 Task: Choose the host language as French.
Action: Mouse moved to (1016, 132)
Screenshot: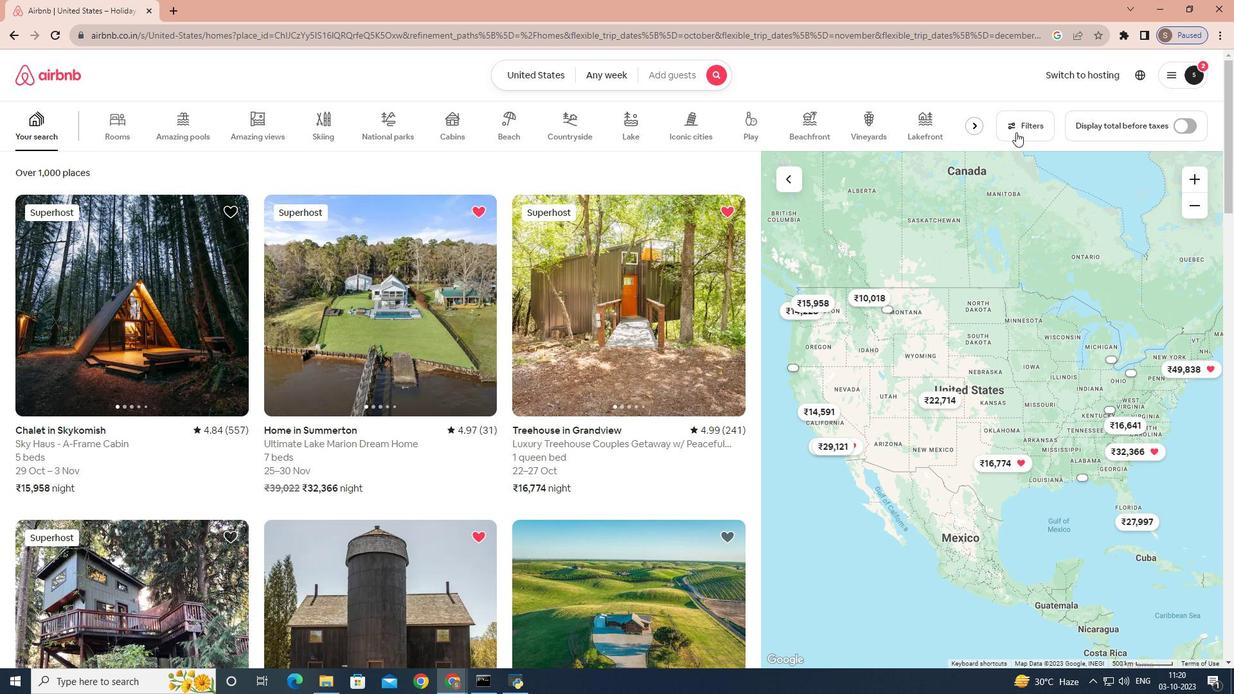 
Action: Mouse pressed left at (1016, 132)
Screenshot: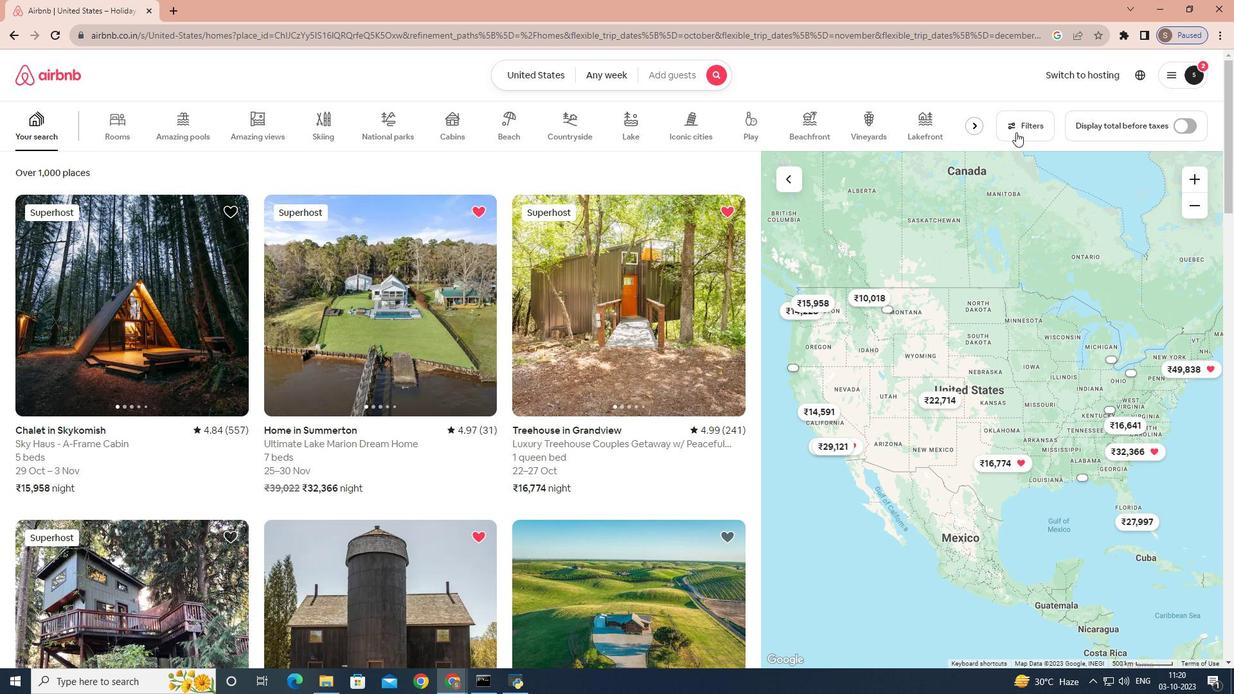 
Action: Mouse moved to (775, 187)
Screenshot: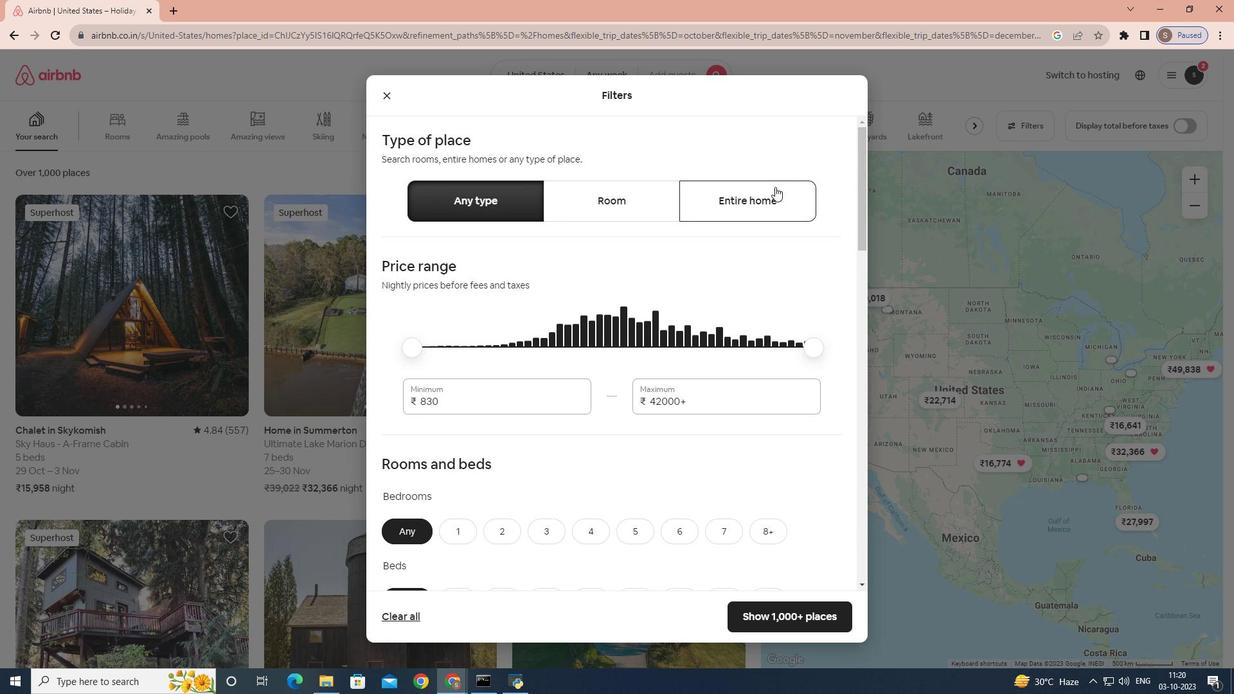 
Action: Mouse pressed left at (775, 187)
Screenshot: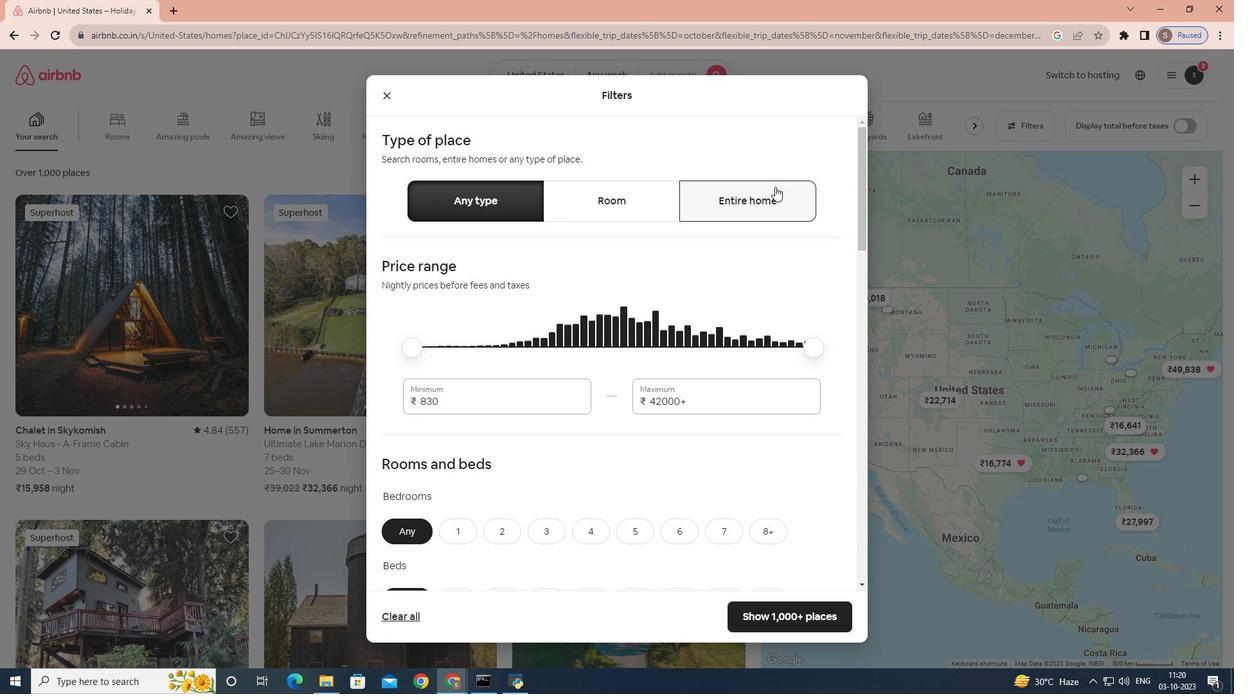
Action: Mouse moved to (685, 230)
Screenshot: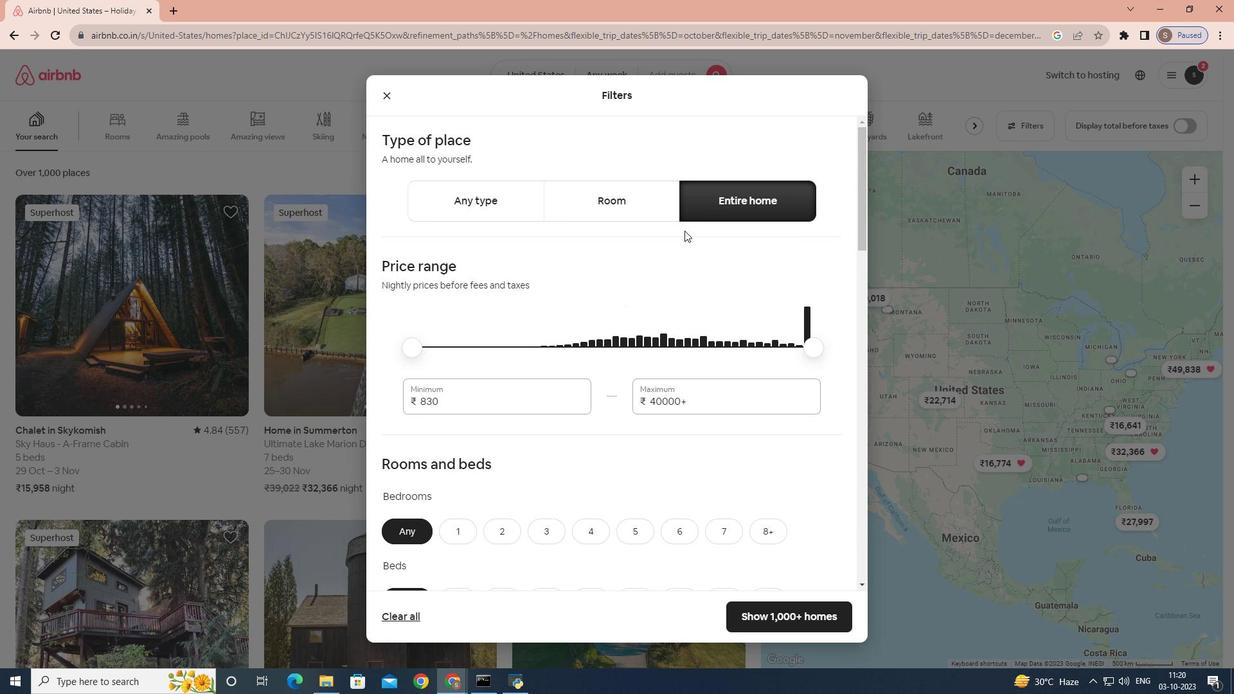 
Action: Mouse scrolled (685, 230) with delta (0, 0)
Screenshot: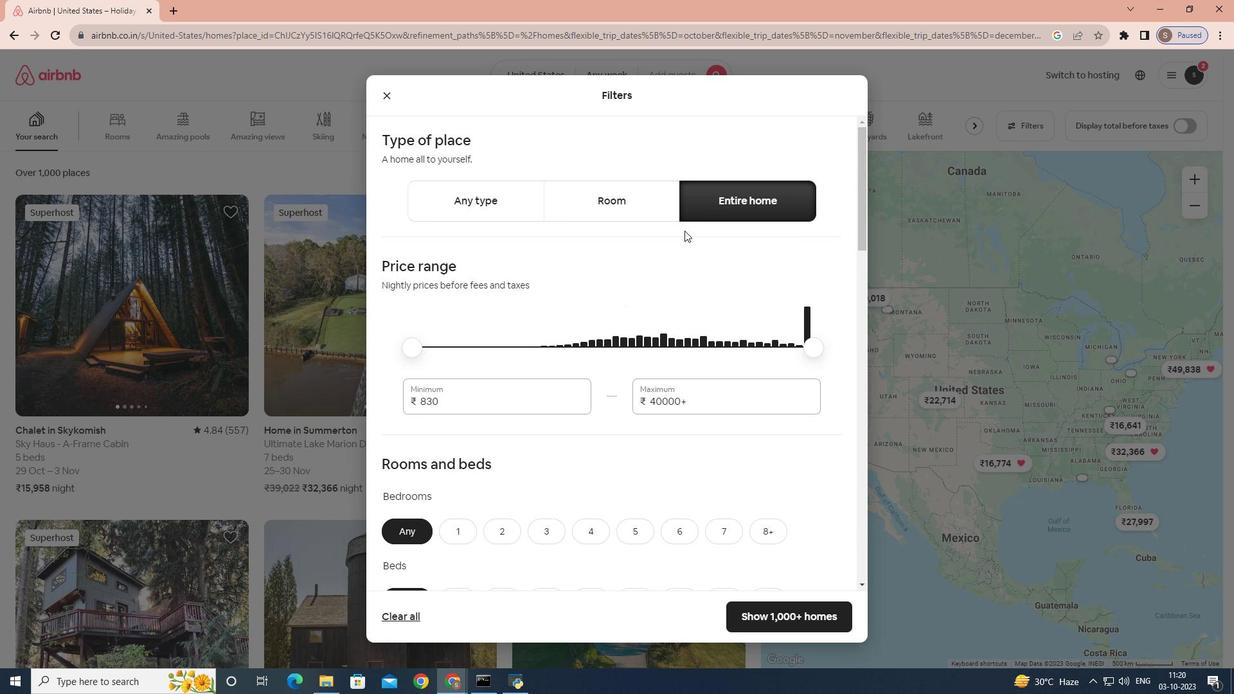
Action: Mouse moved to (684, 230)
Screenshot: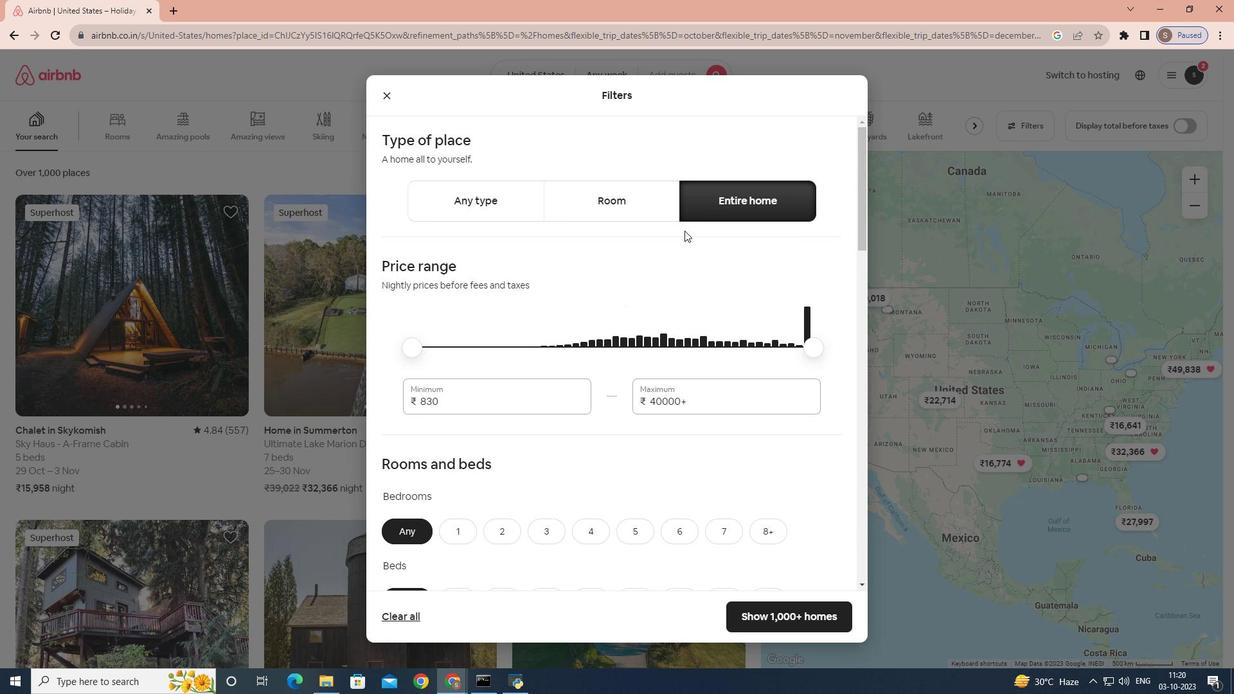 
Action: Mouse scrolled (684, 230) with delta (0, 0)
Screenshot: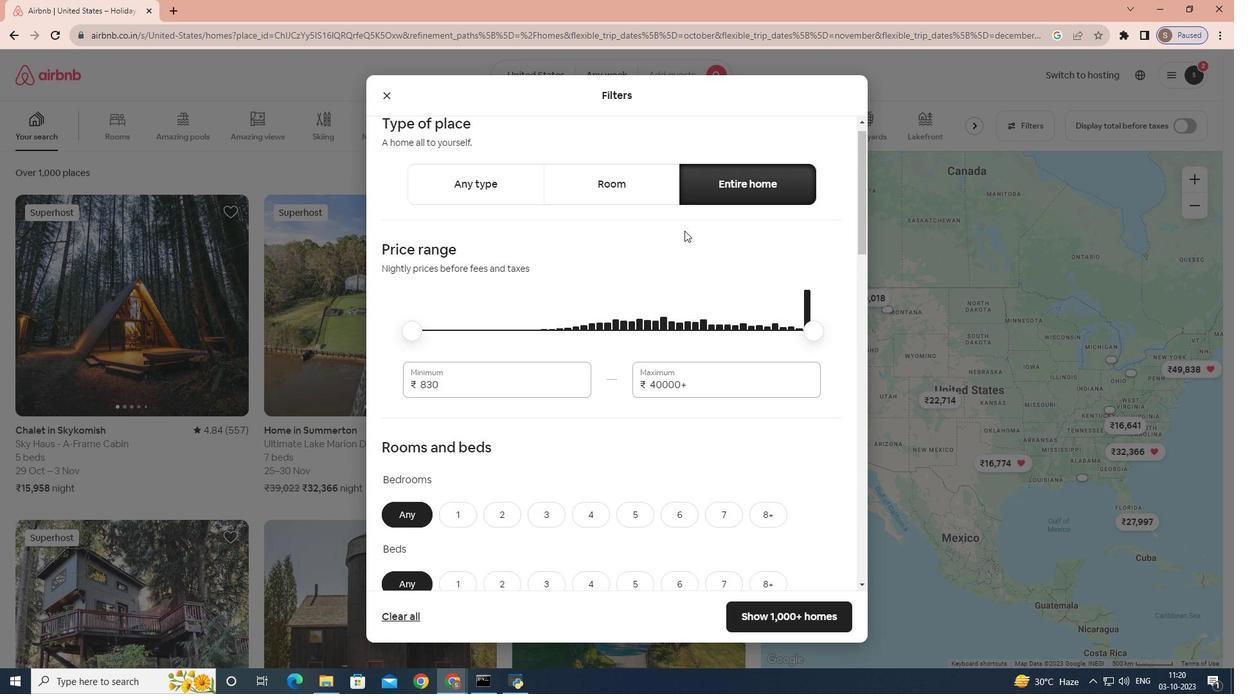 
Action: Mouse scrolled (684, 230) with delta (0, 0)
Screenshot: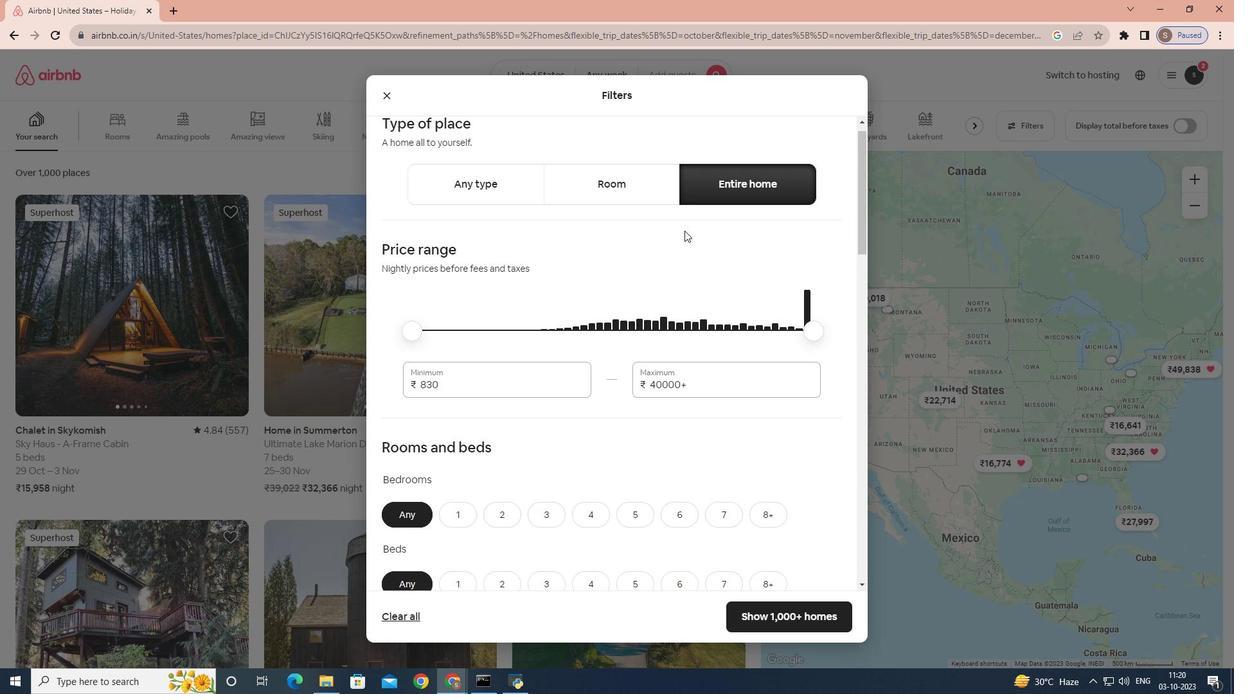 
Action: Mouse scrolled (684, 230) with delta (0, 0)
Screenshot: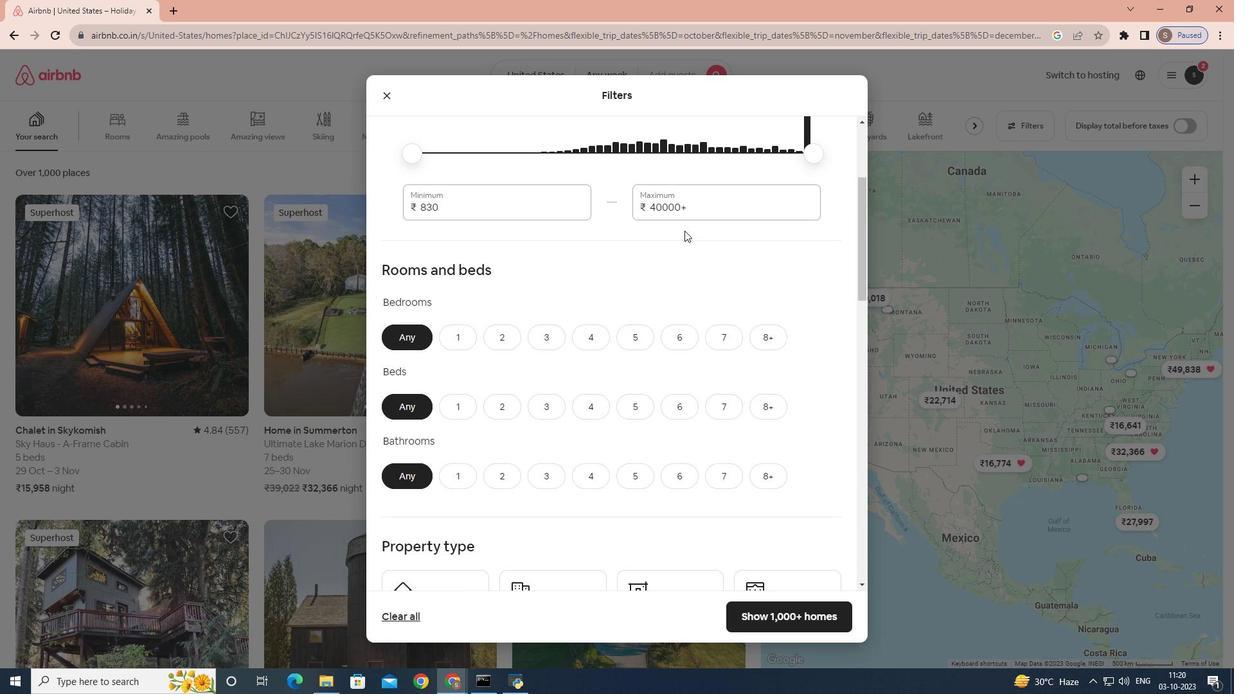 
Action: Mouse scrolled (684, 230) with delta (0, 0)
Screenshot: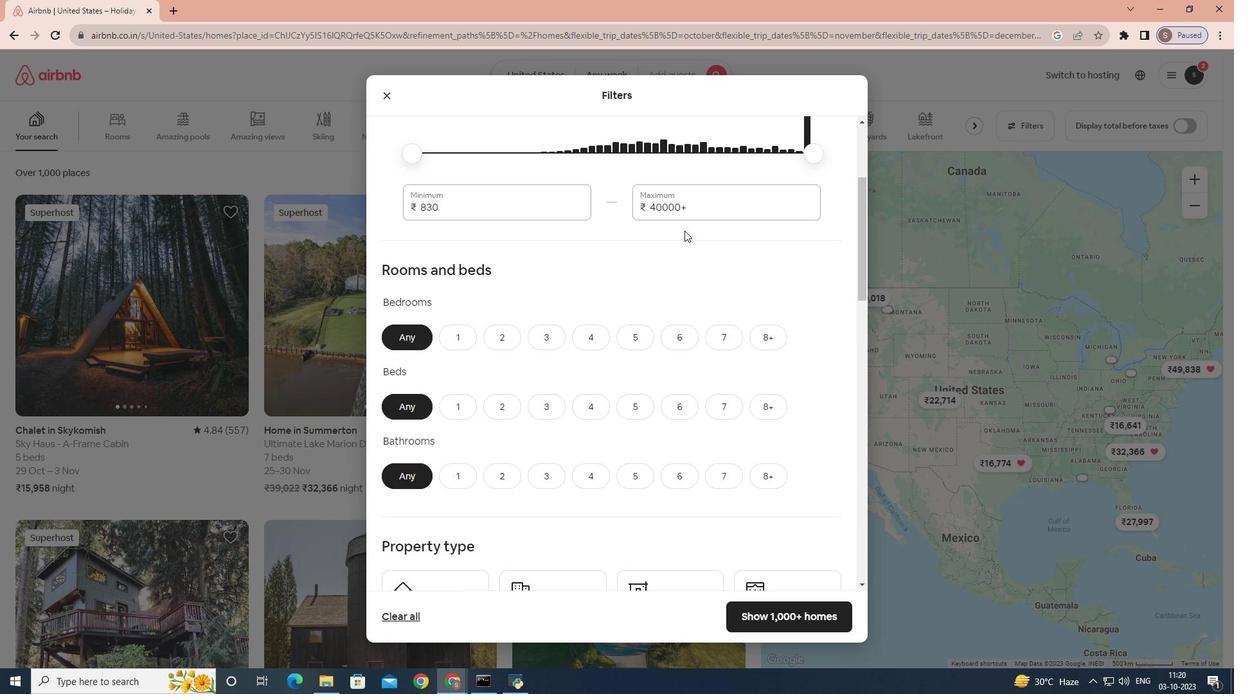 
Action: Mouse scrolled (684, 230) with delta (0, 0)
Screenshot: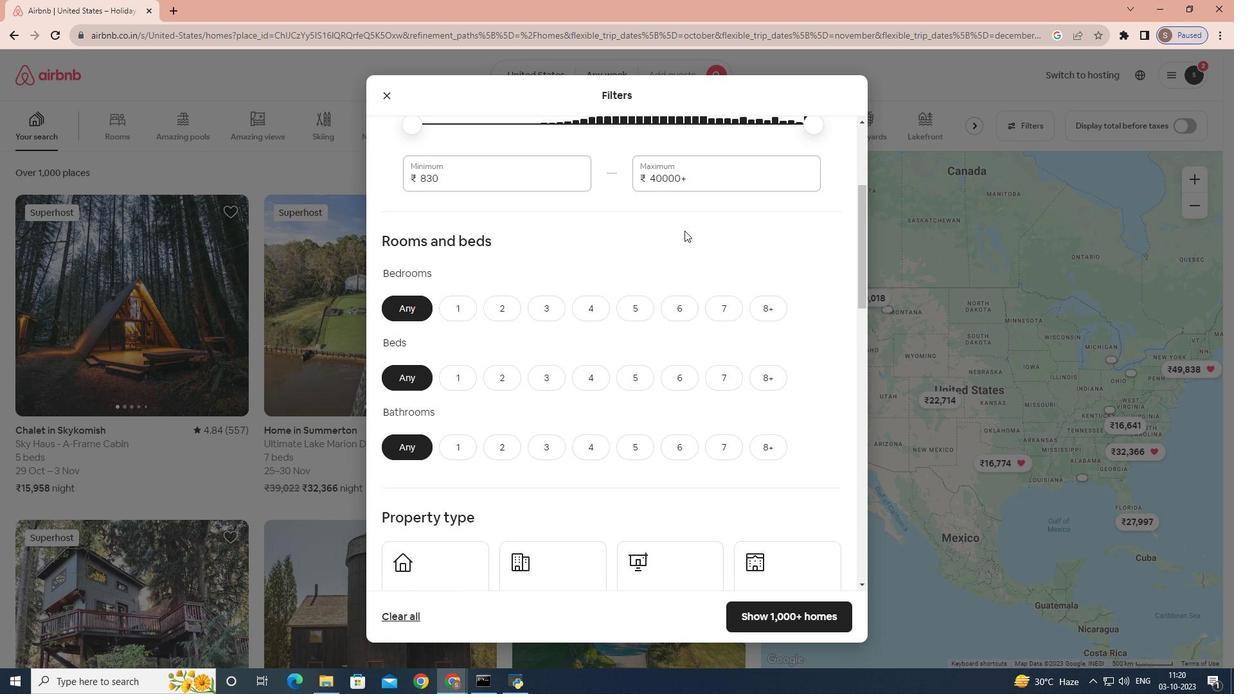 
Action: Mouse scrolled (684, 230) with delta (0, 0)
Screenshot: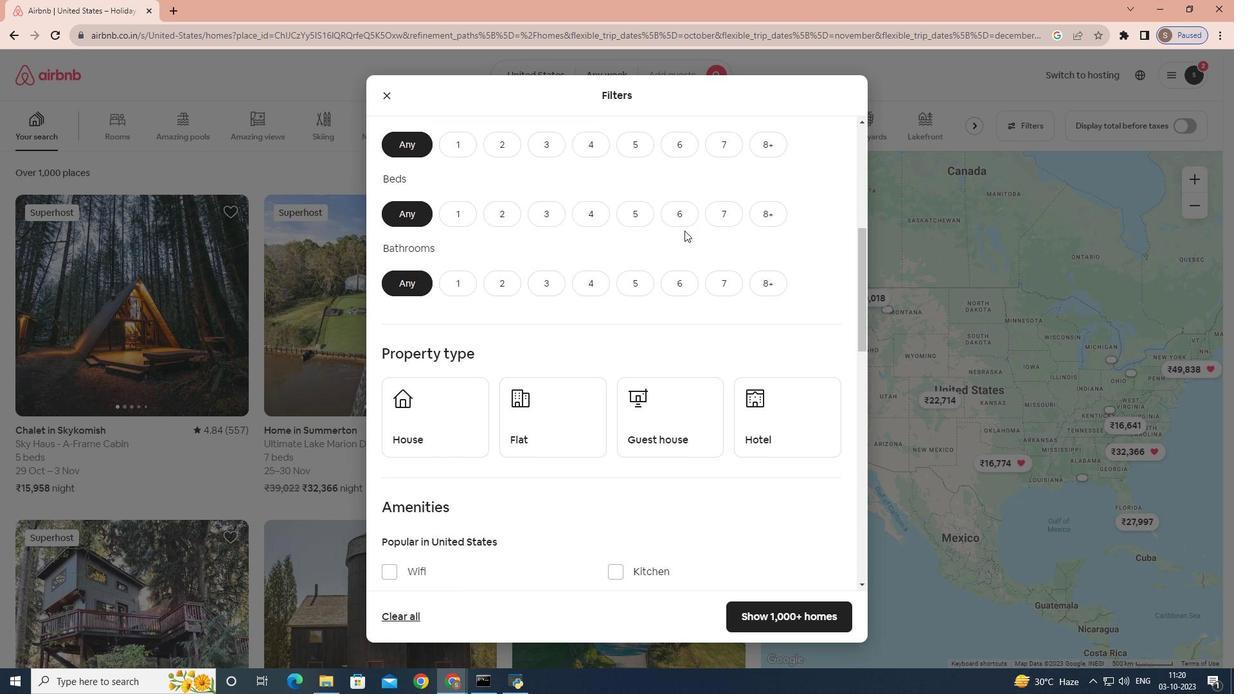 
Action: Mouse scrolled (684, 230) with delta (0, 0)
Screenshot: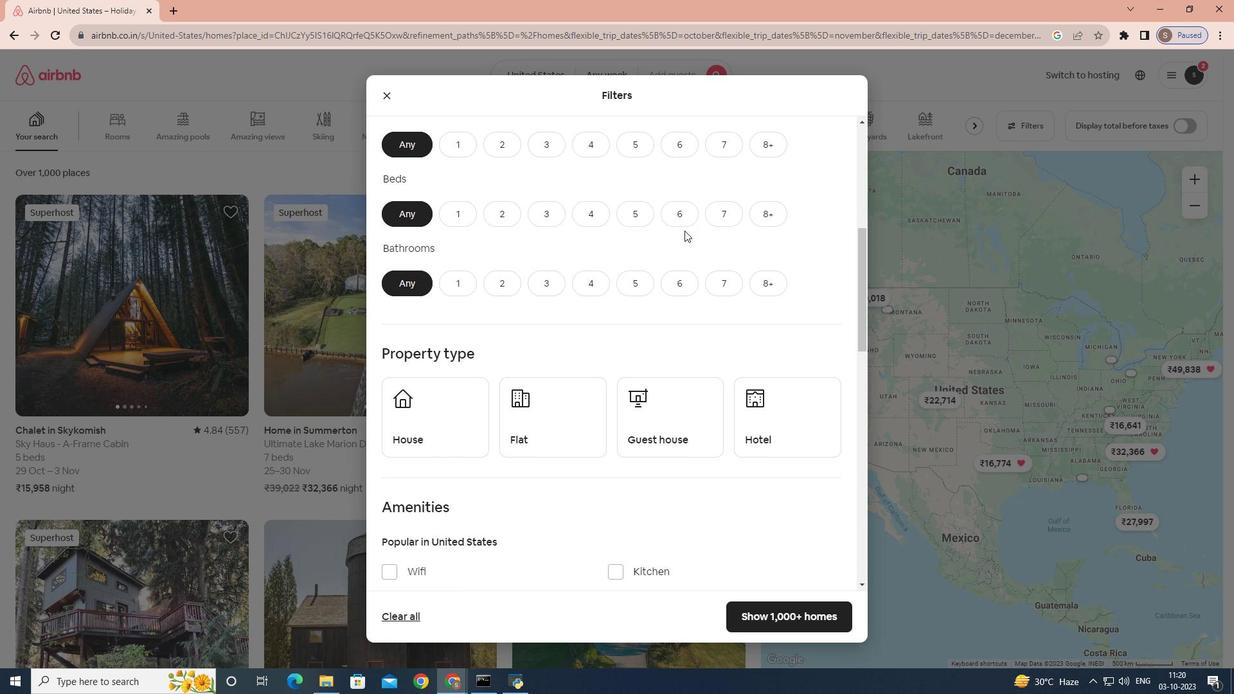 
Action: Mouse scrolled (684, 230) with delta (0, 0)
Screenshot: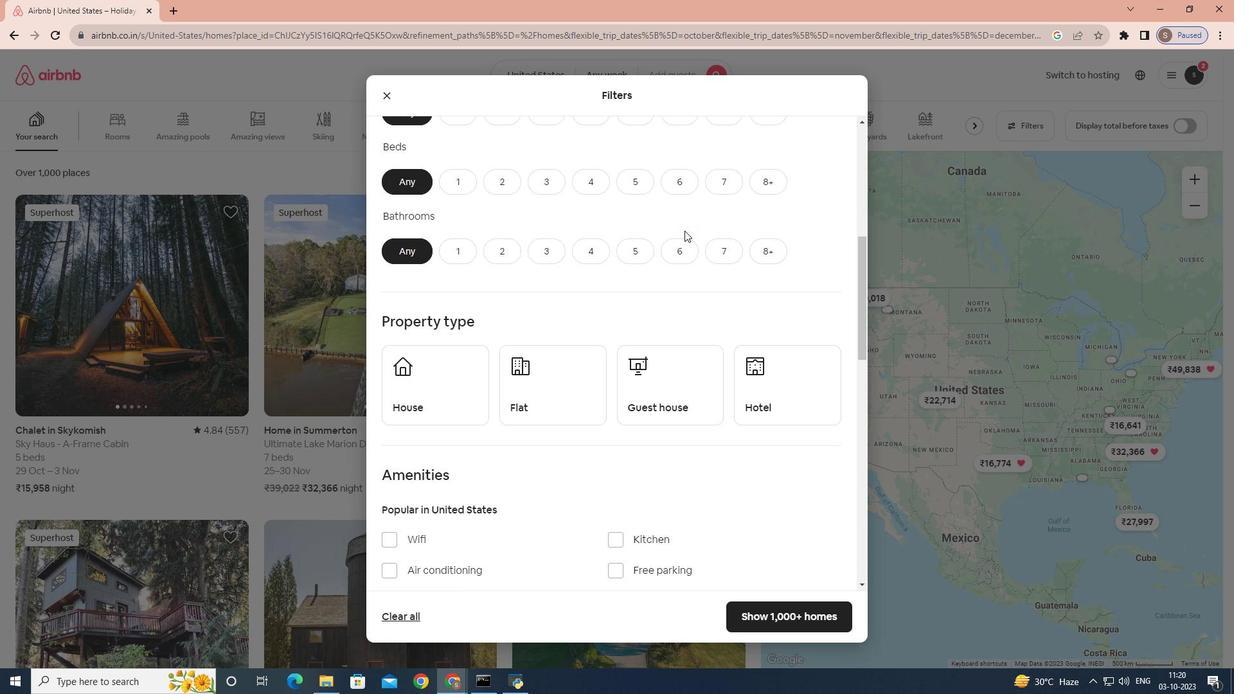 
Action: Mouse scrolled (684, 230) with delta (0, 0)
Screenshot: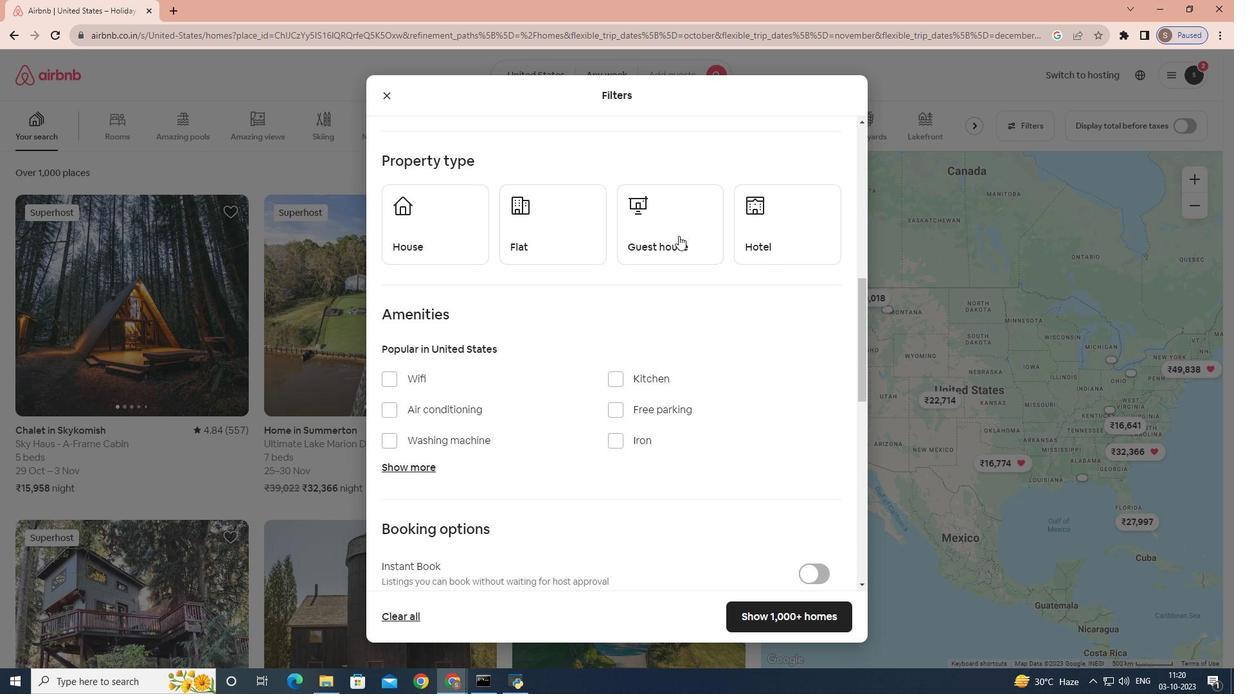 
Action: Mouse moved to (684, 231)
Screenshot: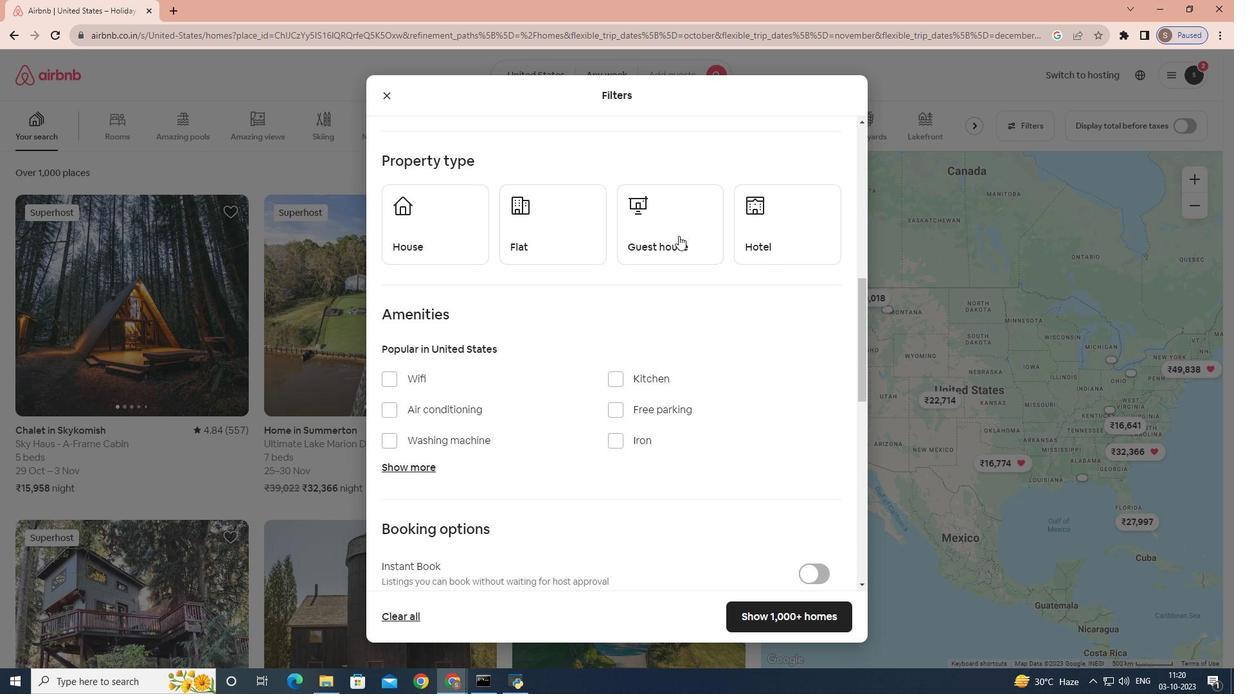 
Action: Mouse scrolled (684, 230) with delta (0, 0)
Screenshot: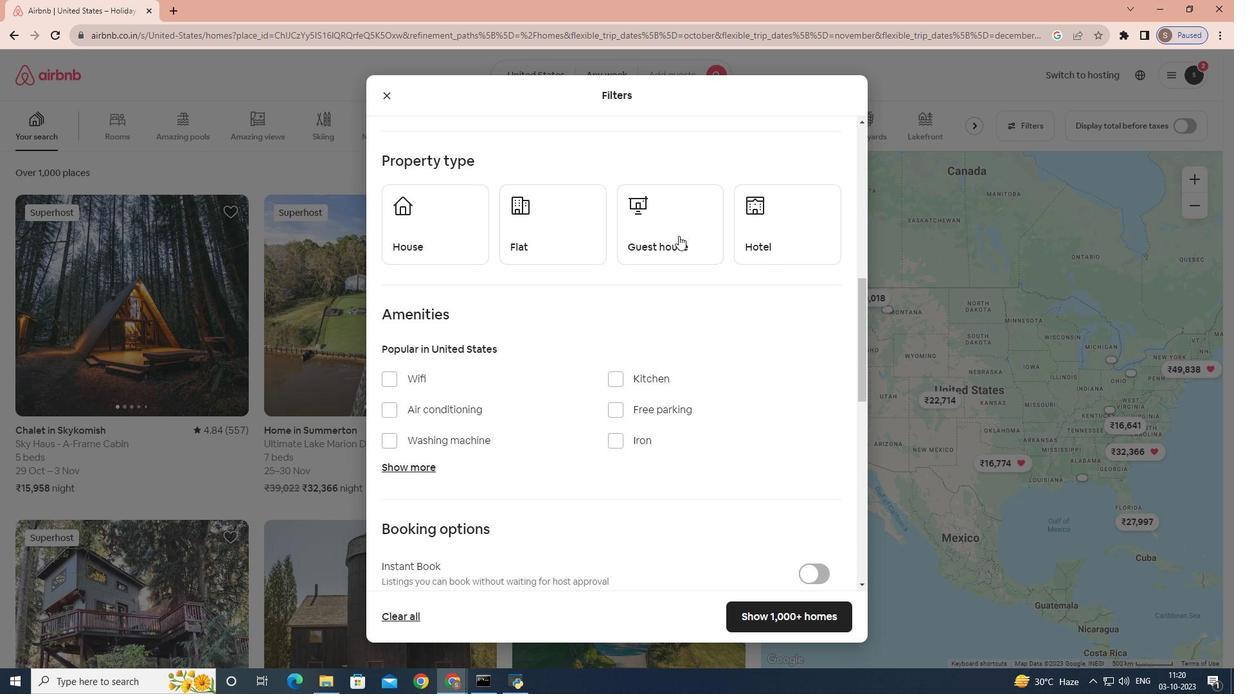 
Action: Mouse moved to (676, 238)
Screenshot: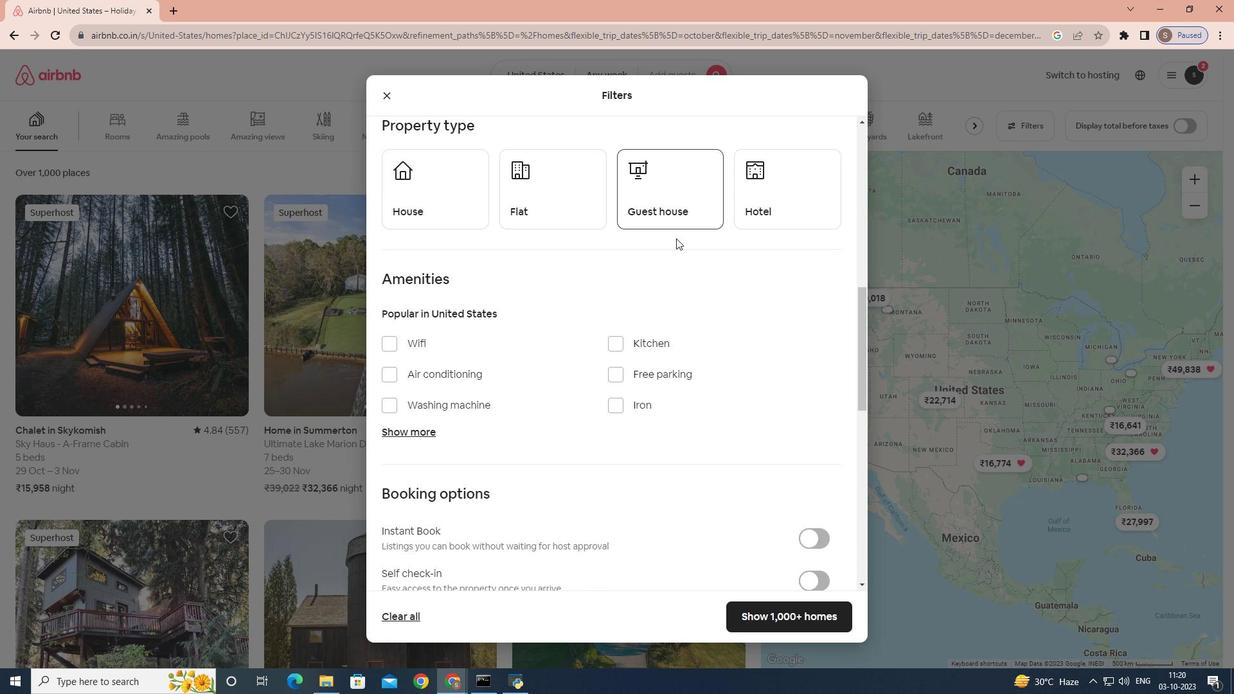 
Action: Mouse scrolled (676, 237) with delta (0, 0)
Screenshot: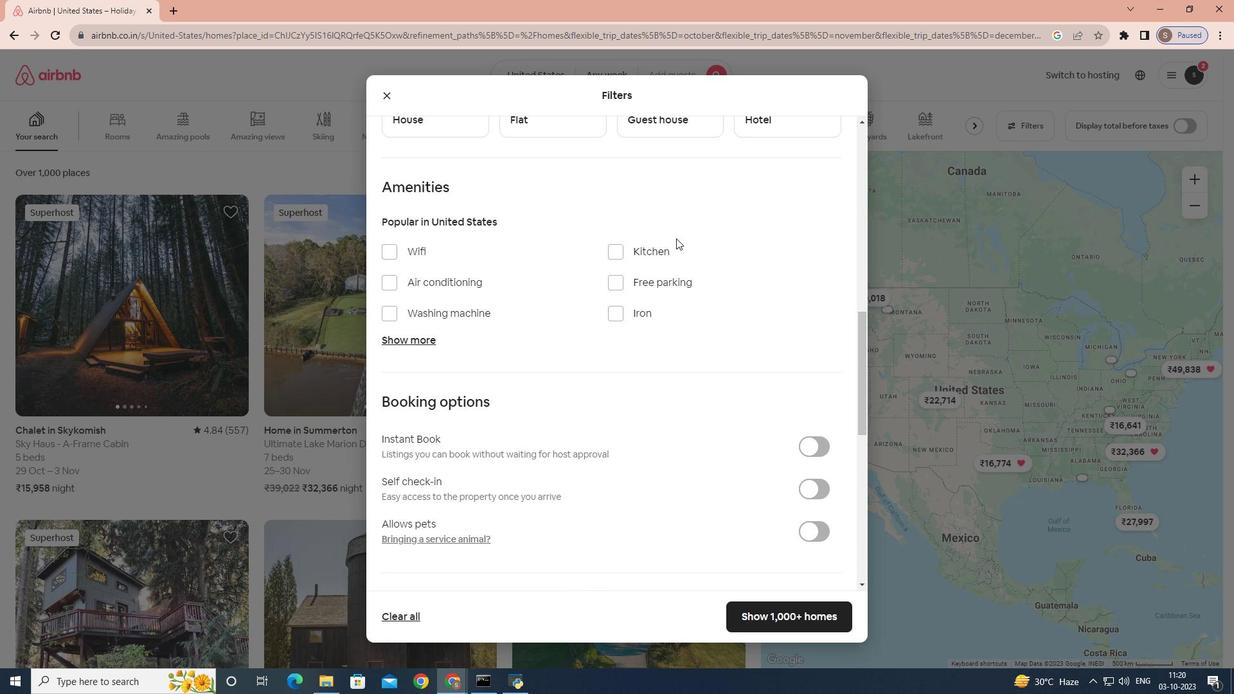 
Action: Mouse scrolled (676, 237) with delta (0, 0)
Screenshot: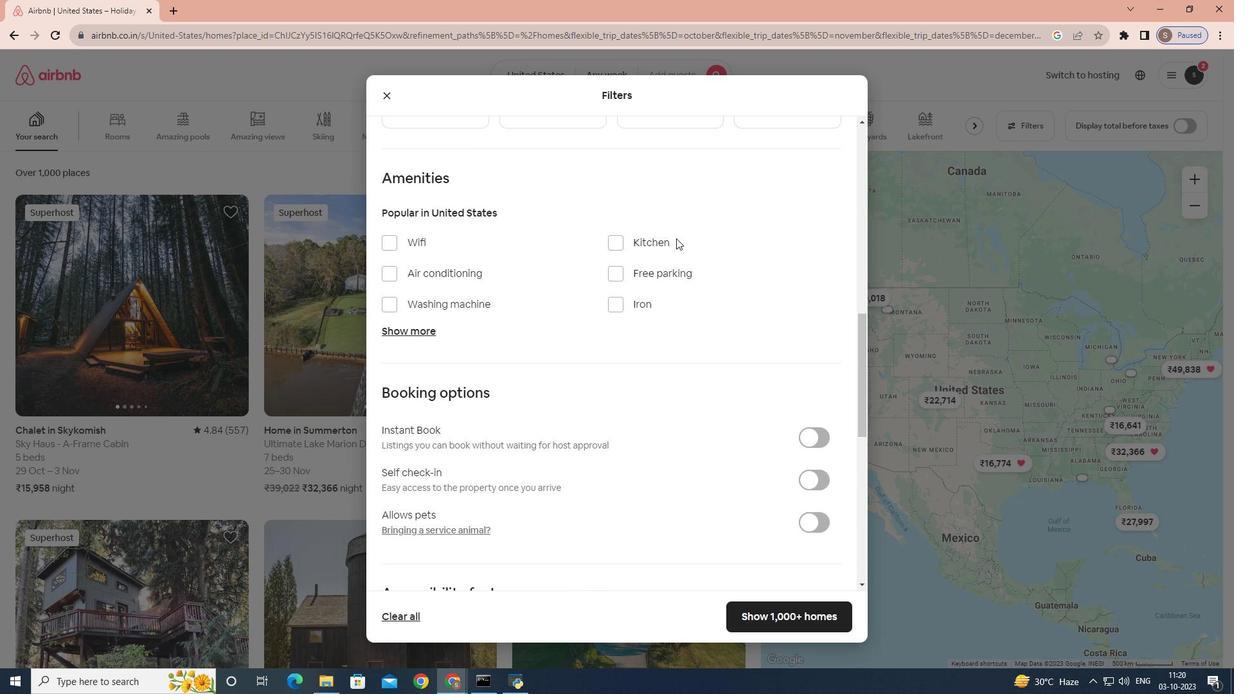 
Action: Mouse scrolled (676, 237) with delta (0, 0)
Screenshot: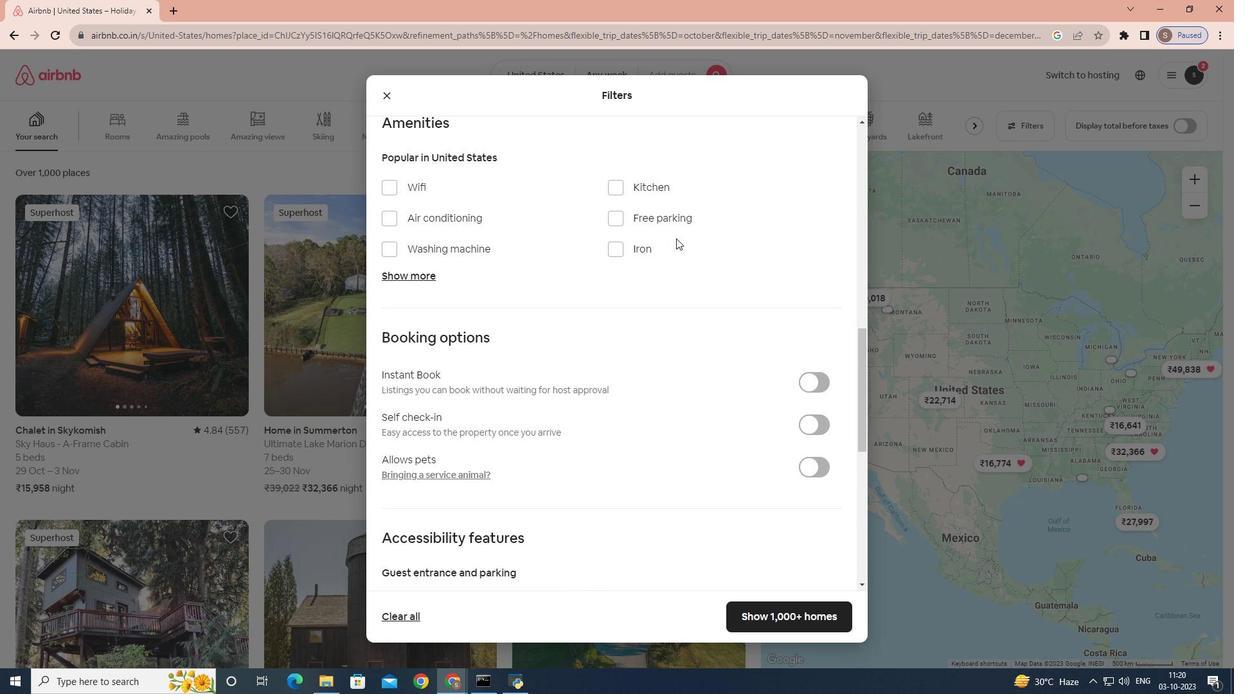 
Action: Mouse scrolled (676, 237) with delta (0, 0)
Screenshot: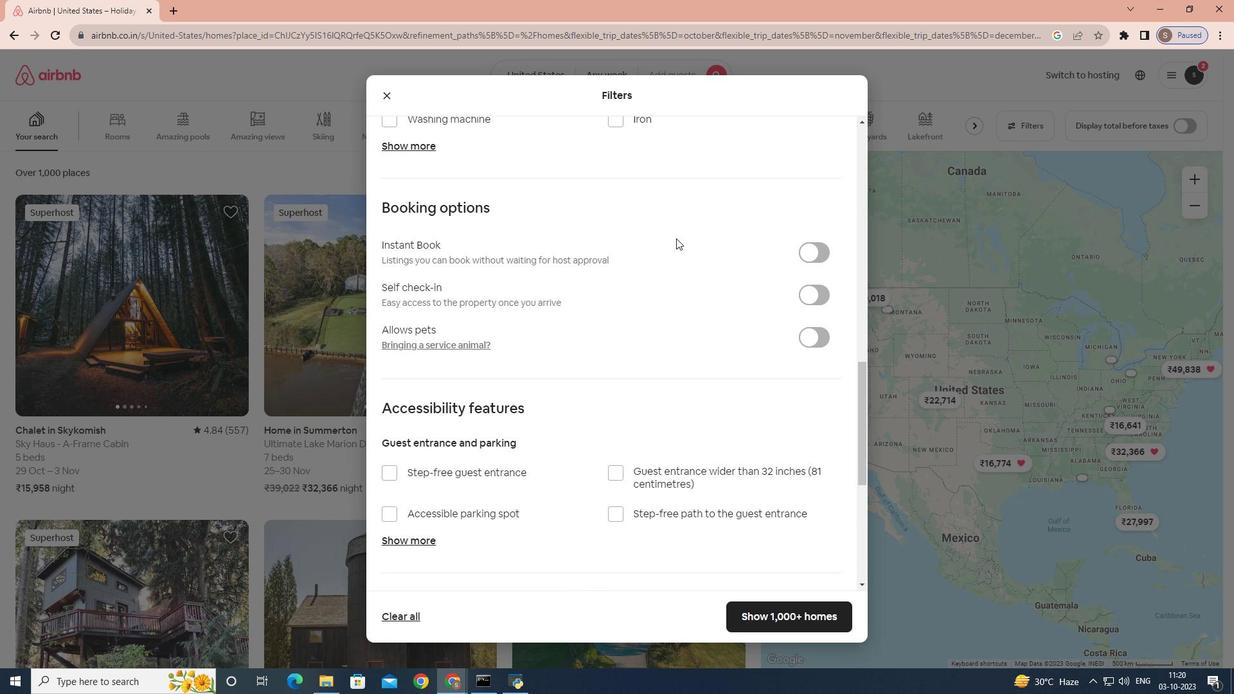 
Action: Mouse scrolled (676, 237) with delta (0, 0)
Screenshot: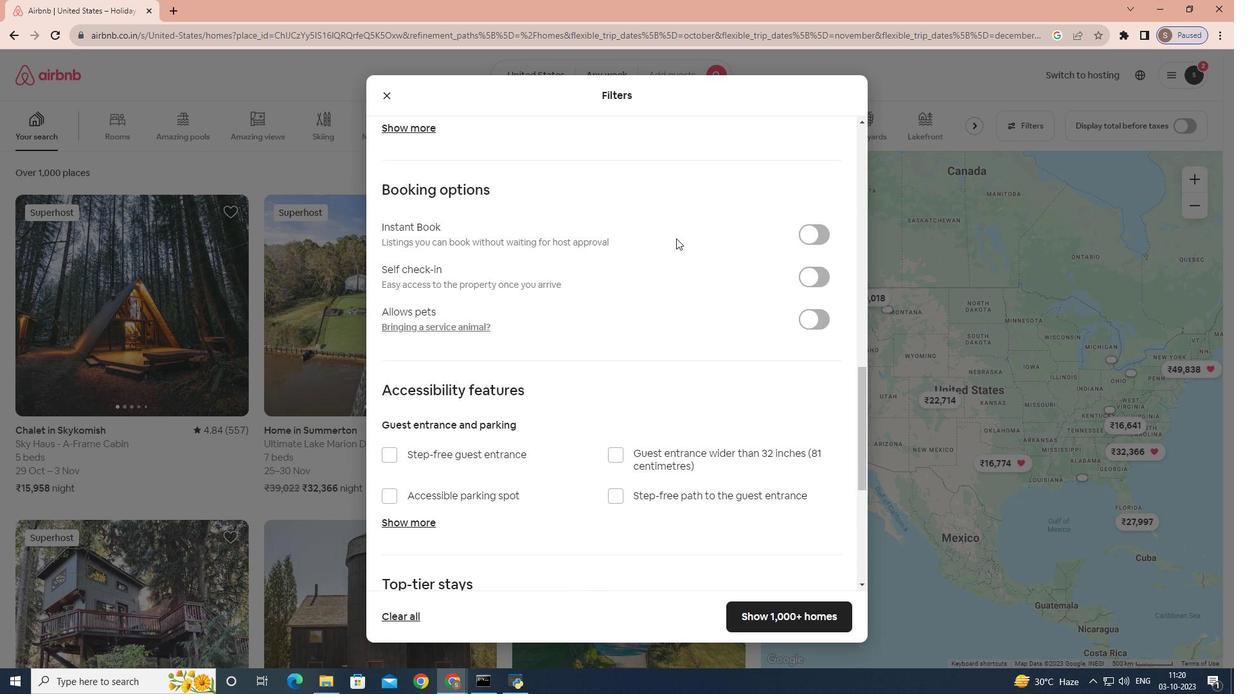 
Action: Mouse scrolled (676, 237) with delta (0, 0)
Screenshot: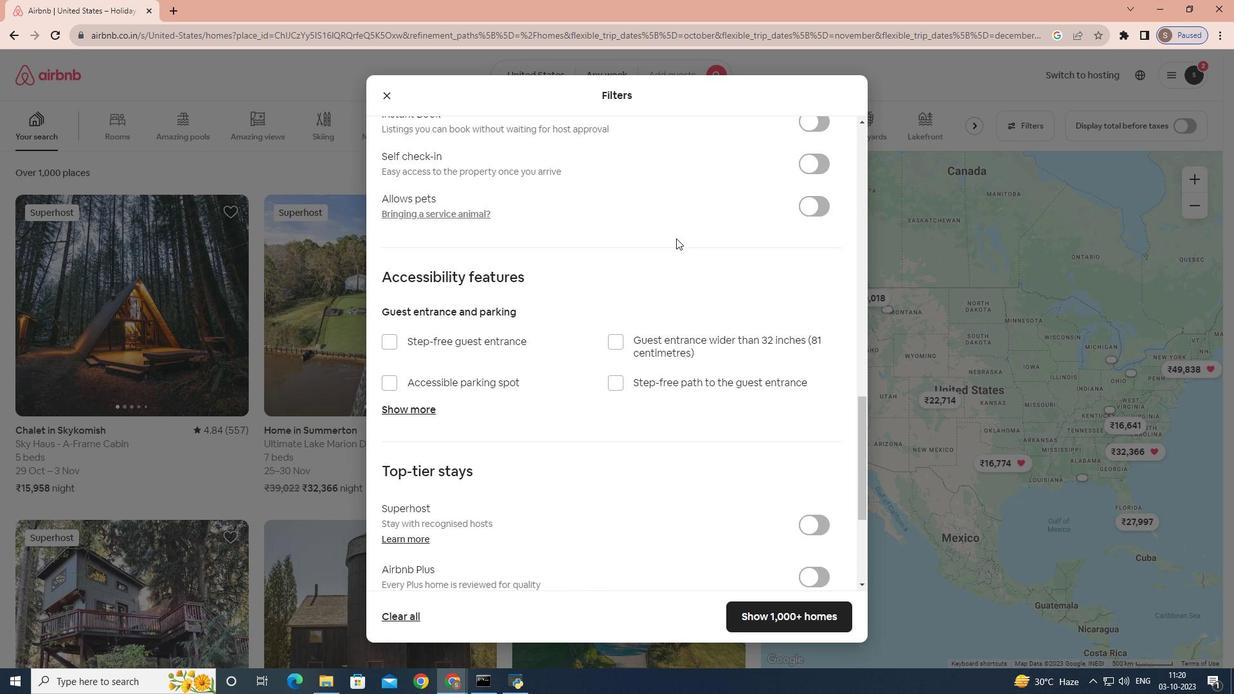 
Action: Mouse scrolled (676, 237) with delta (0, 0)
Screenshot: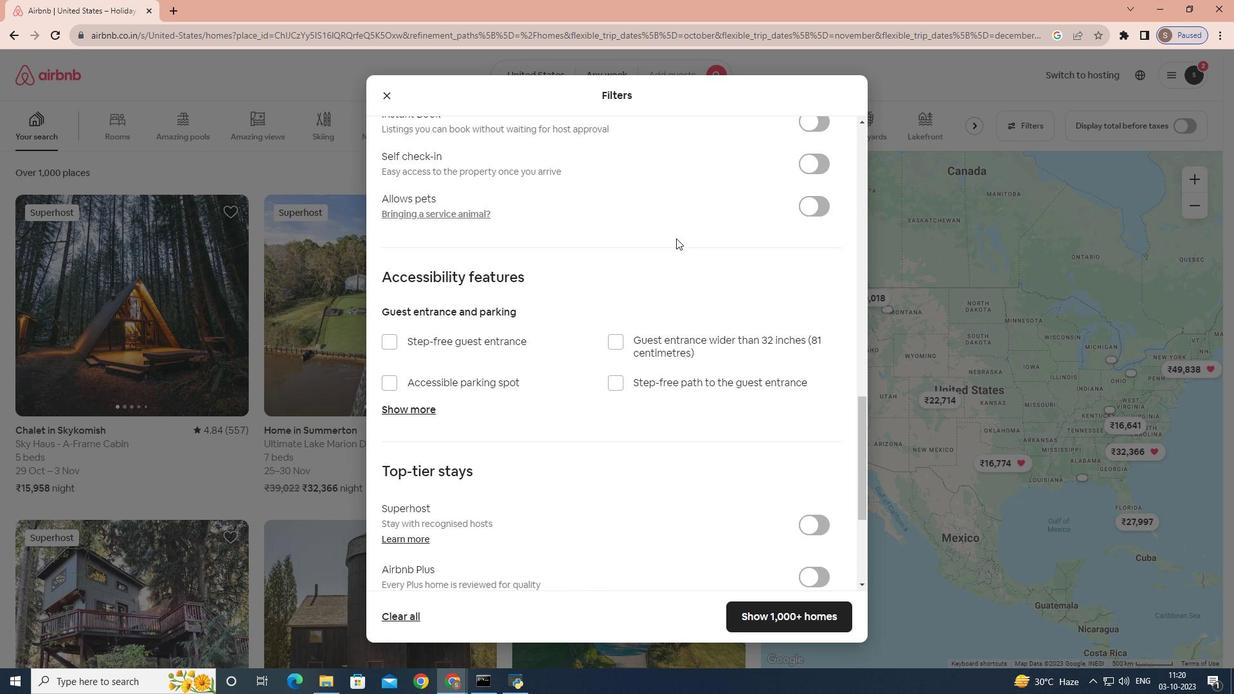 
Action: Mouse scrolled (676, 237) with delta (0, 0)
Screenshot: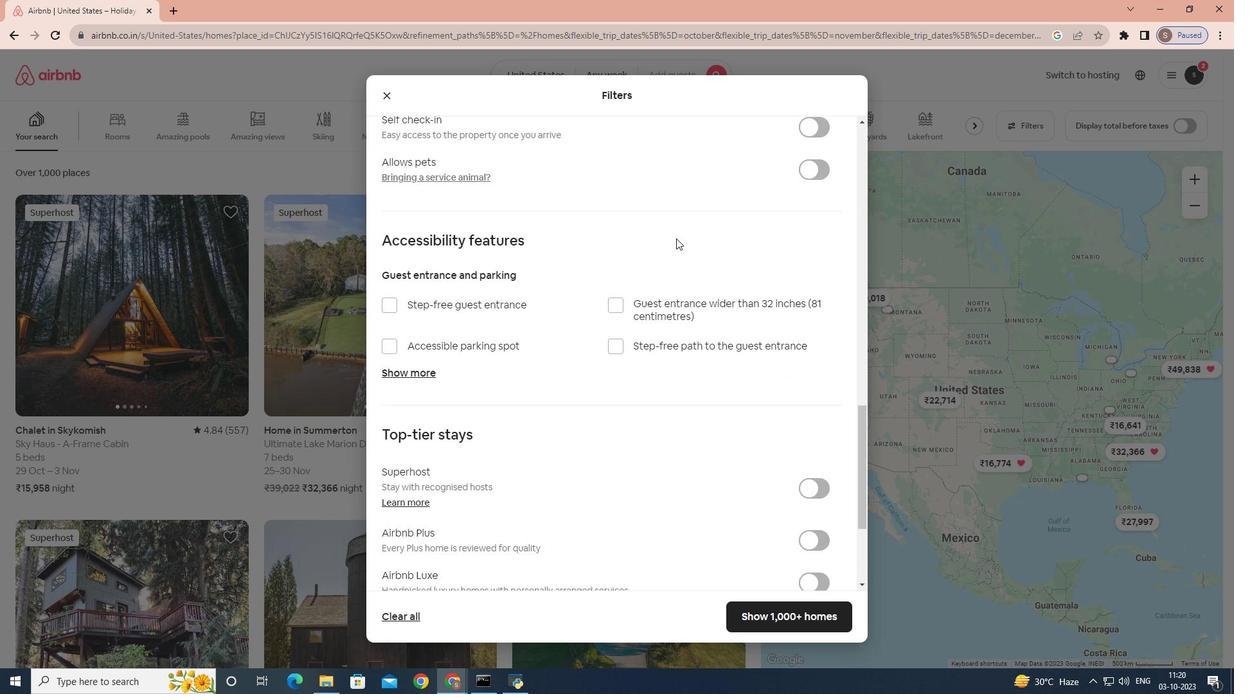 
Action: Mouse scrolled (676, 237) with delta (0, 0)
Screenshot: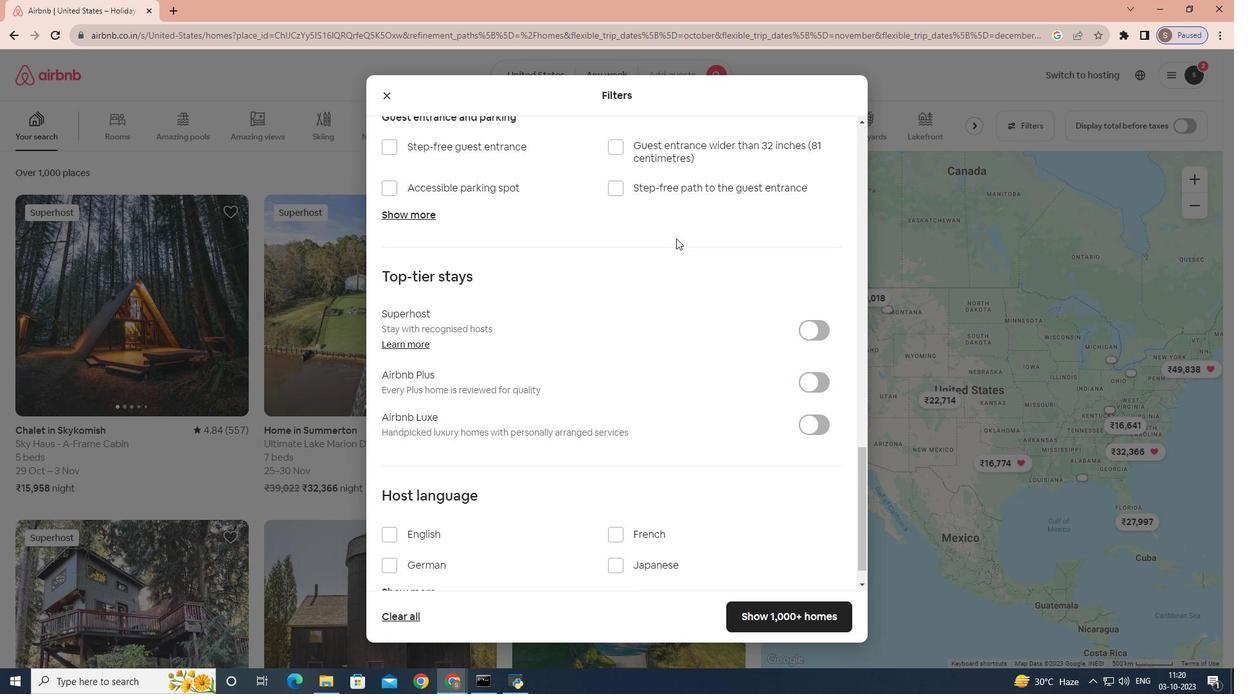 
Action: Mouse scrolled (676, 237) with delta (0, 0)
Screenshot: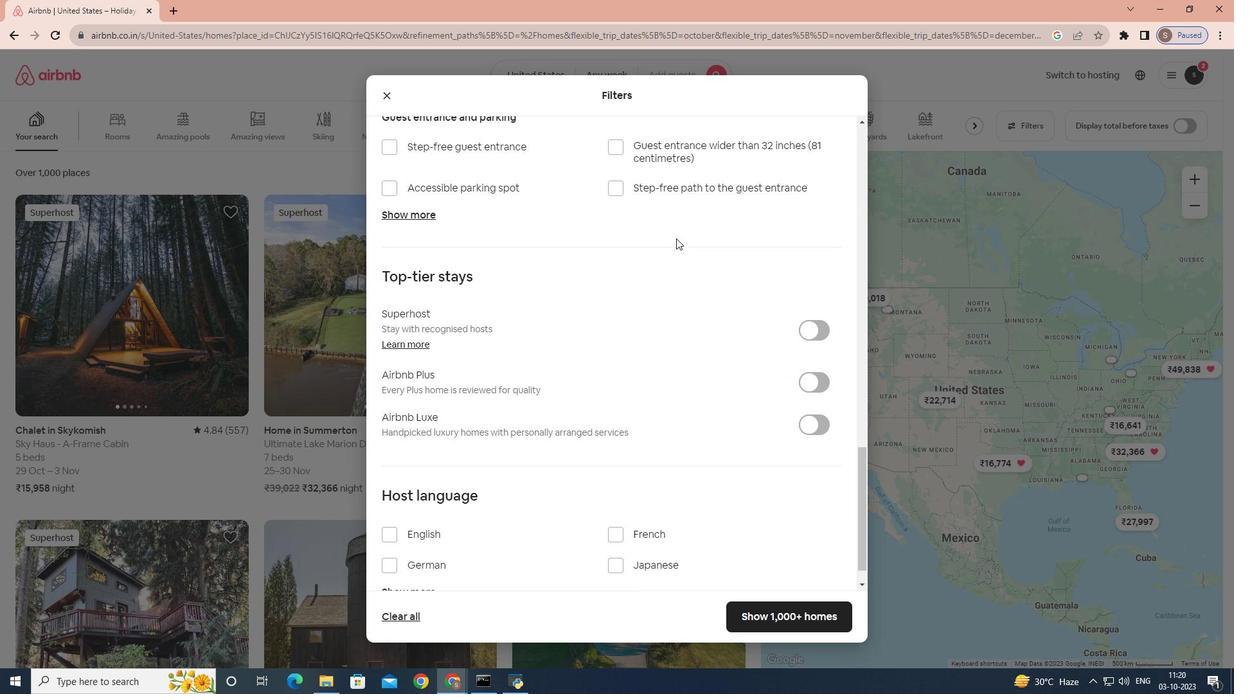 
Action: Mouse scrolled (676, 237) with delta (0, 0)
Screenshot: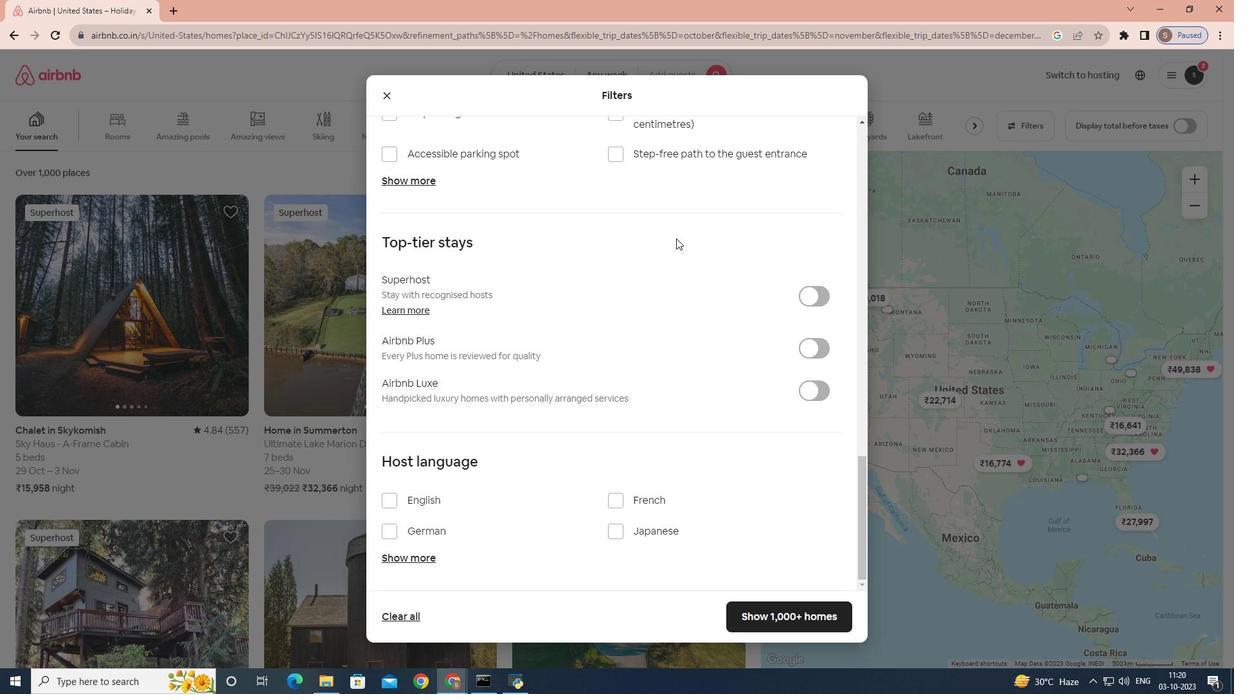
Action: Mouse scrolled (676, 237) with delta (0, 0)
Screenshot: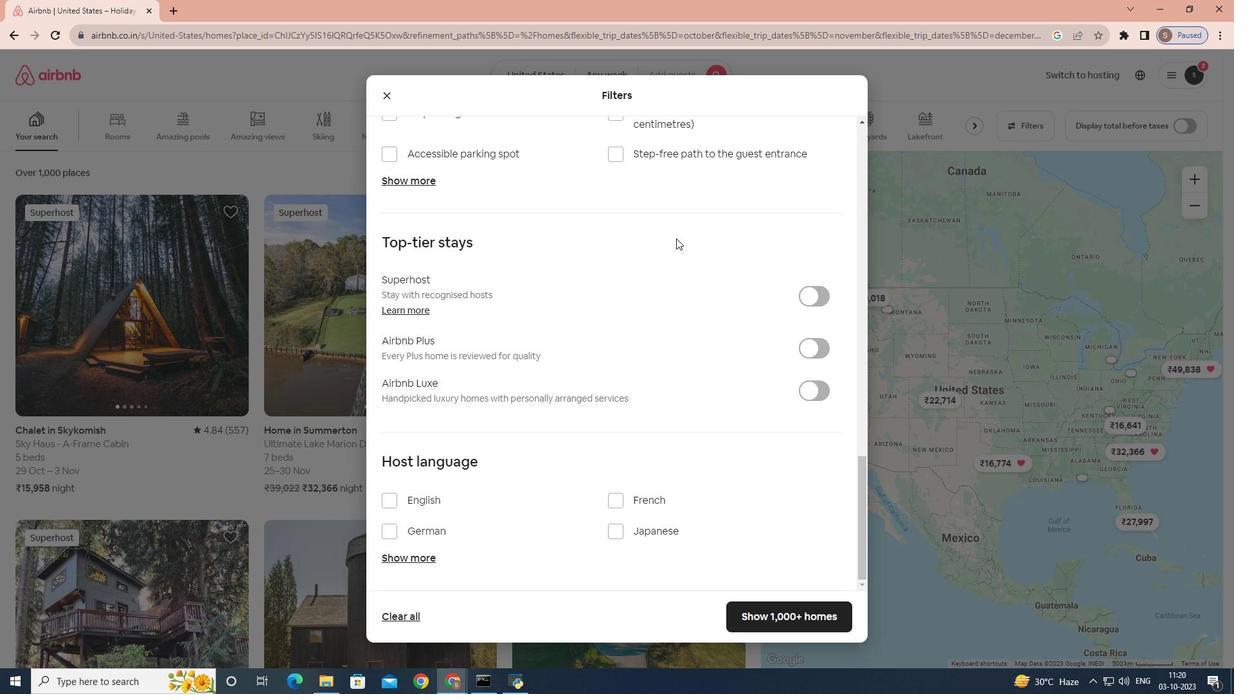 
Action: Mouse moved to (612, 499)
Screenshot: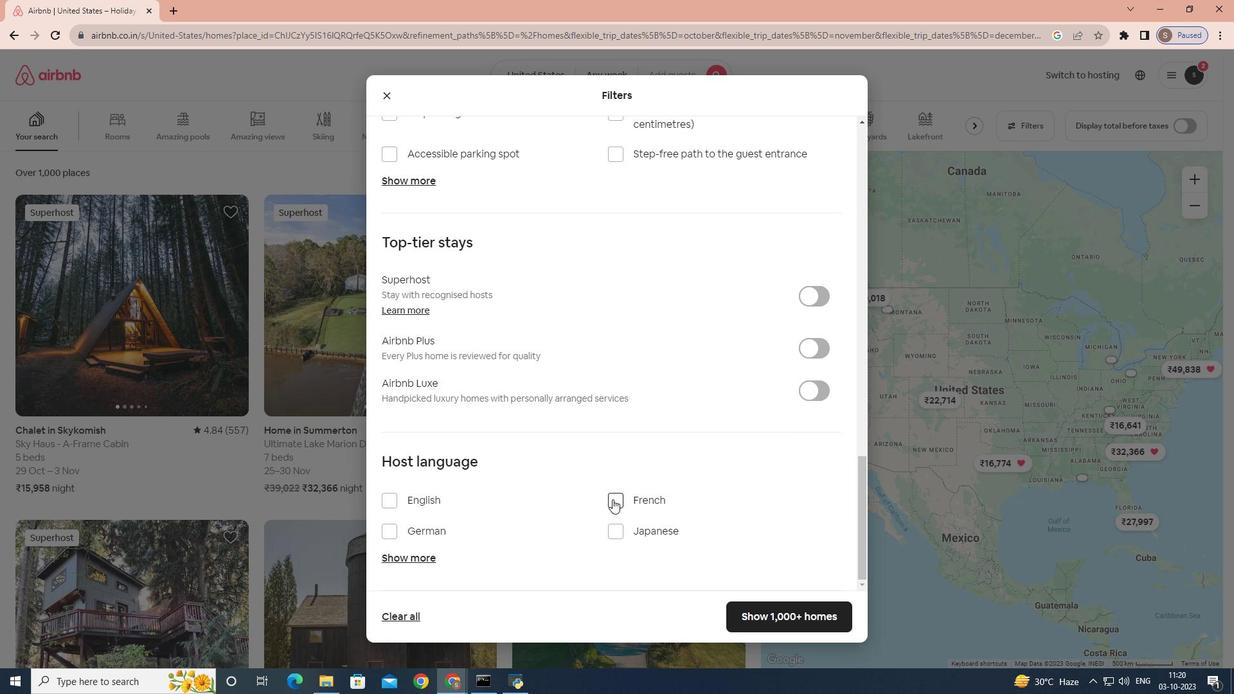 
Action: Mouse pressed left at (612, 499)
Screenshot: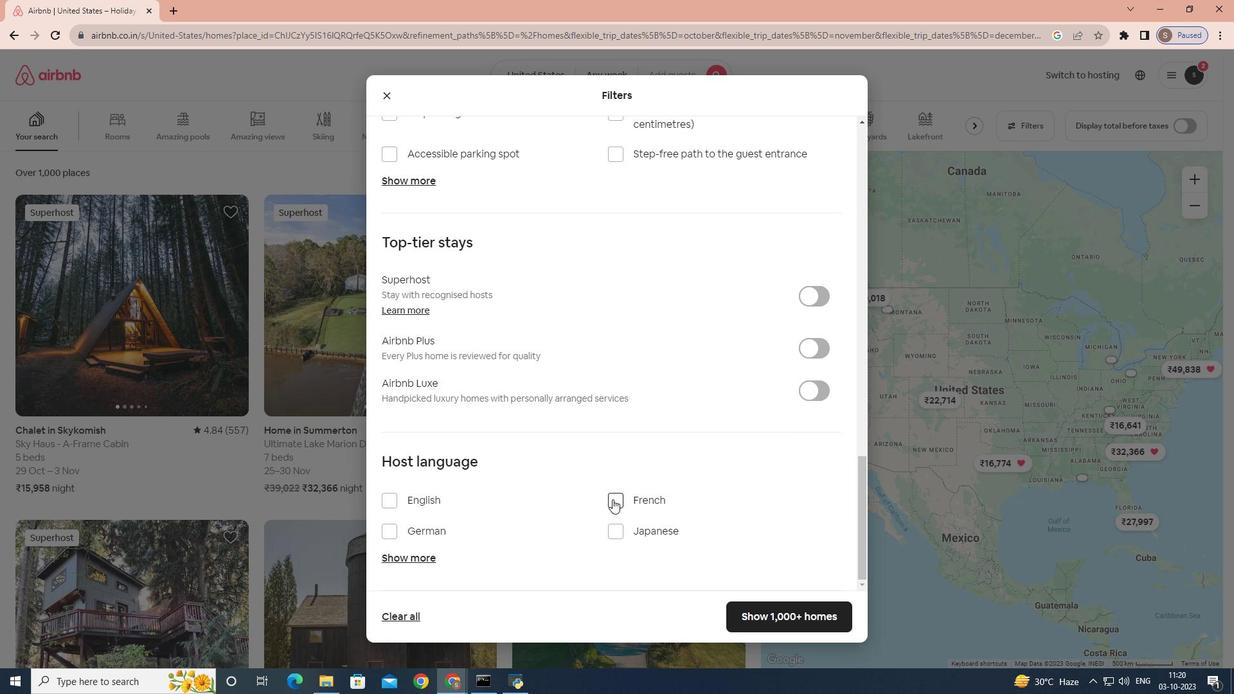 
Action: Mouse moved to (780, 625)
Screenshot: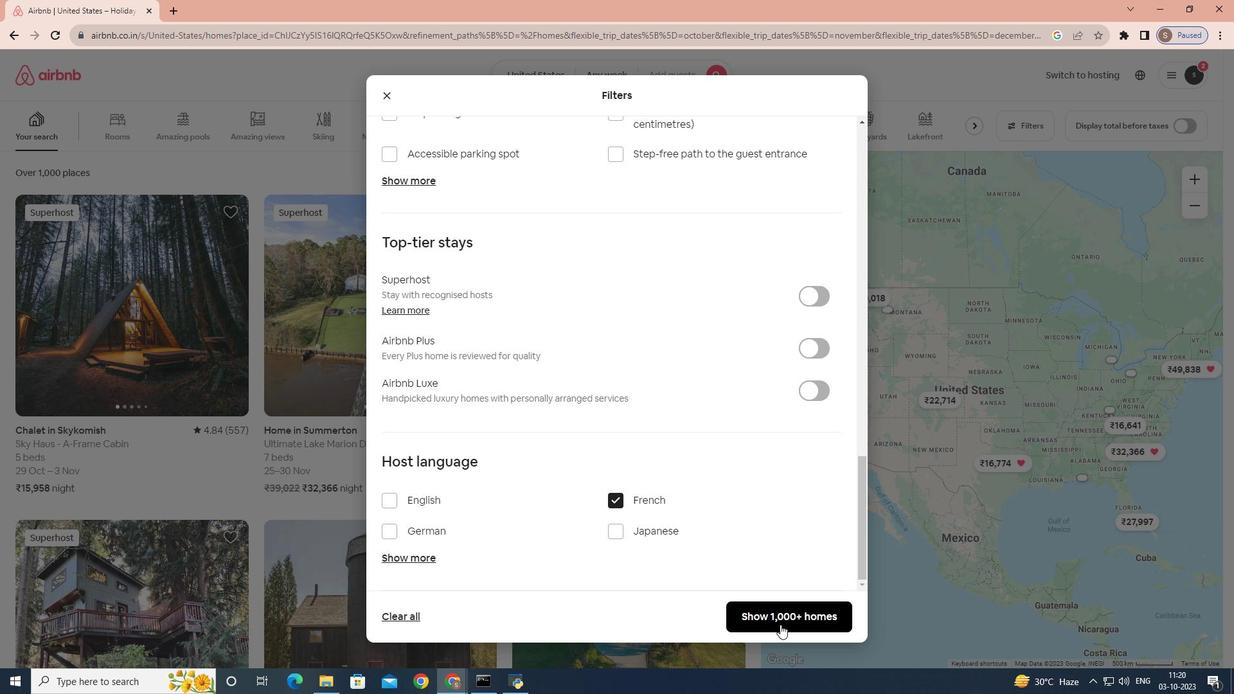
Action: Mouse pressed left at (780, 625)
Screenshot: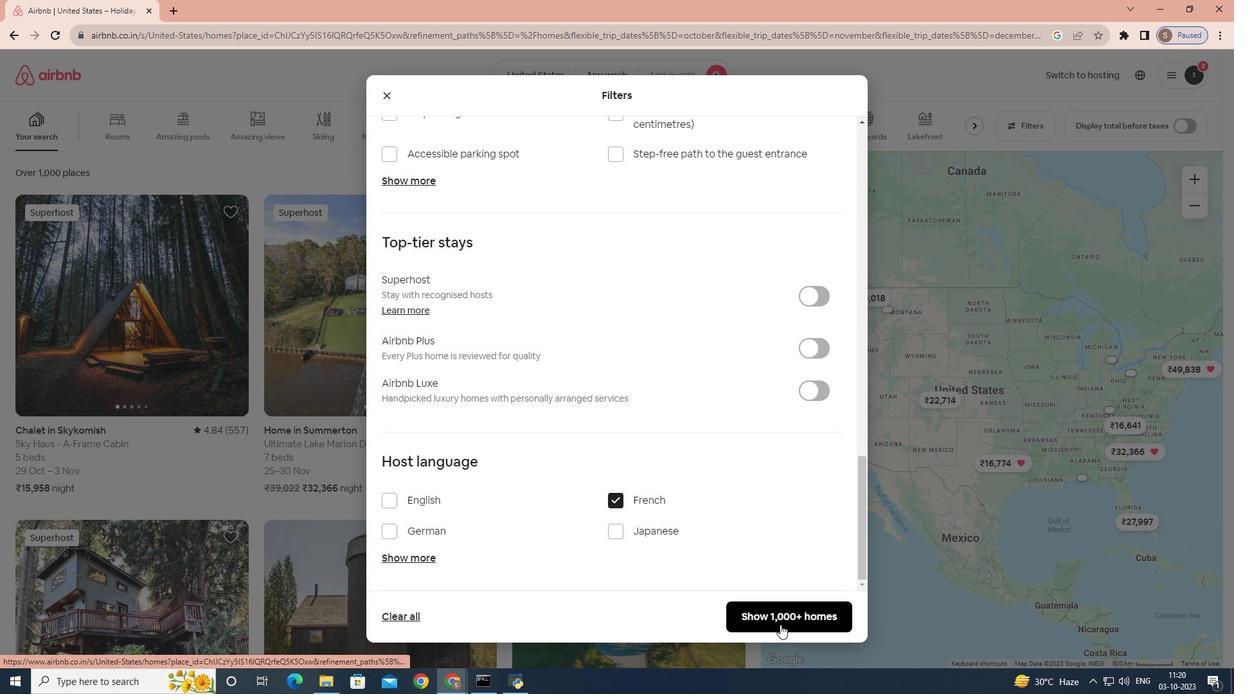 
